 Task: Add Nelson Bach Cranberry Rescue Pastilles to the cart.
Action: Mouse moved to (233, 111)
Screenshot: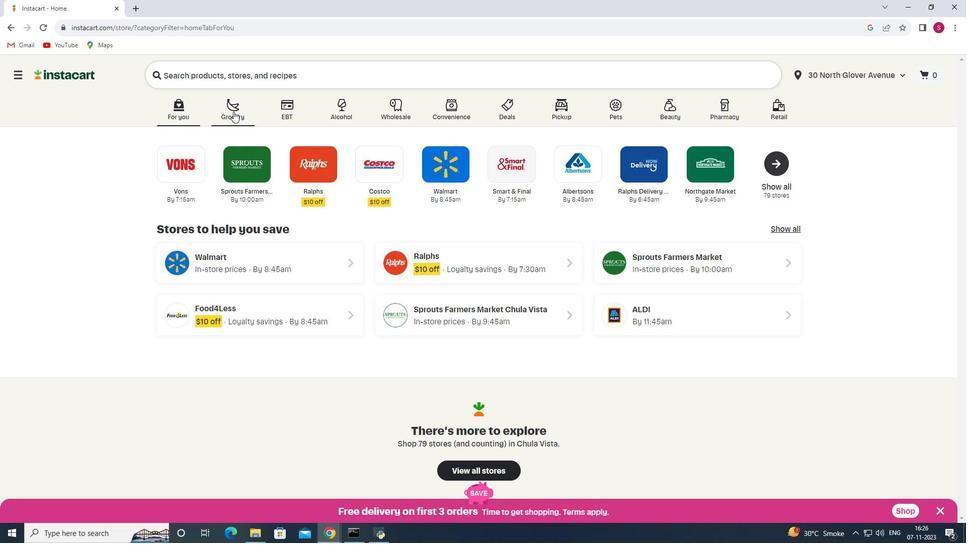 
Action: Mouse pressed left at (233, 111)
Screenshot: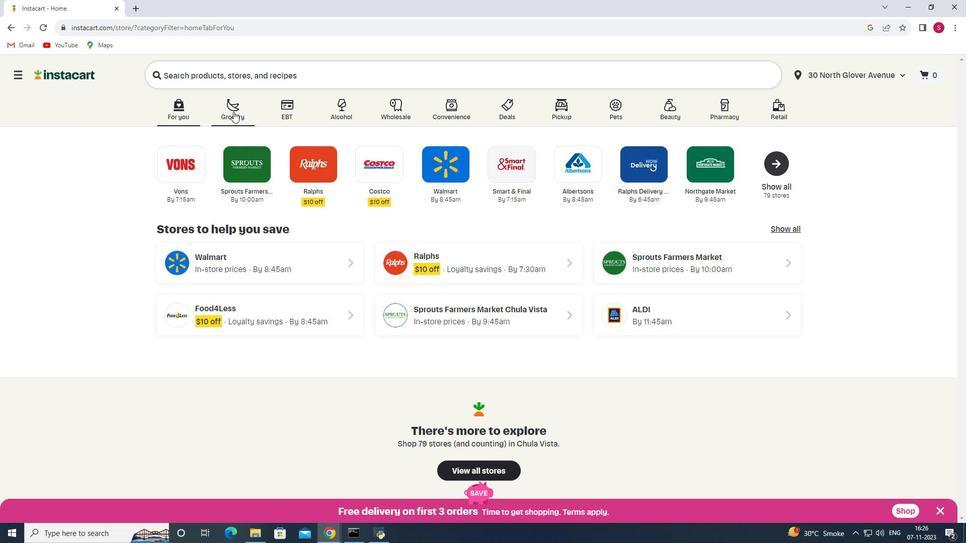 
Action: Mouse moved to (239, 290)
Screenshot: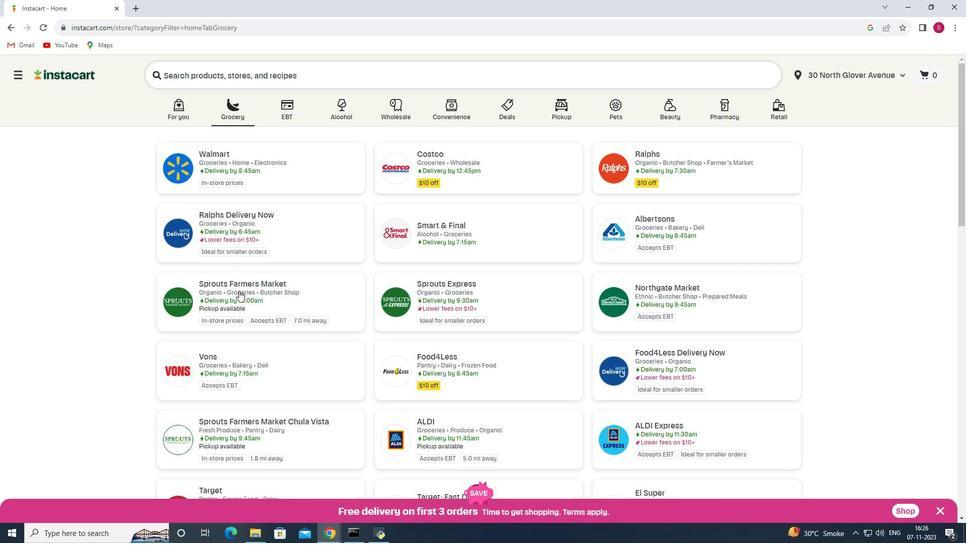 
Action: Mouse pressed left at (239, 290)
Screenshot: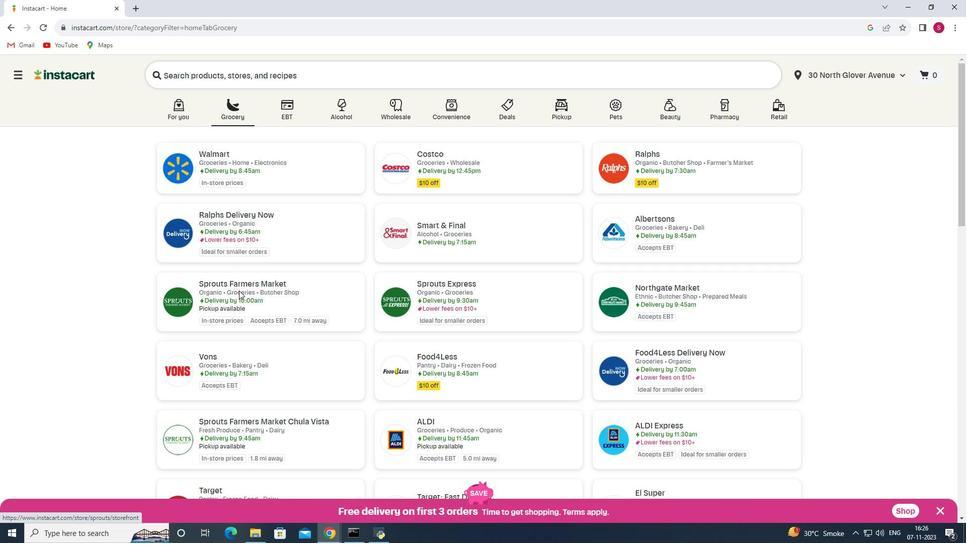 
Action: Mouse moved to (67, 333)
Screenshot: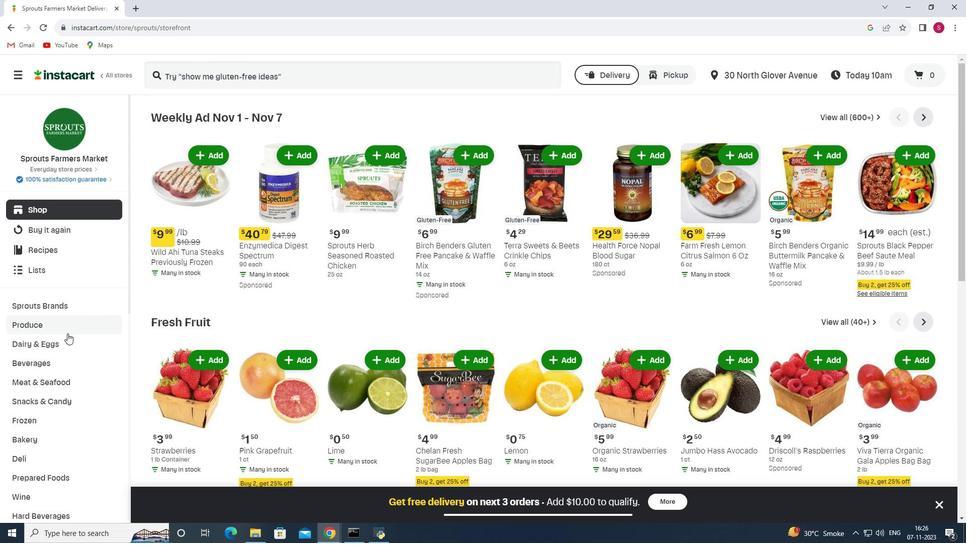 
Action: Mouse scrolled (67, 333) with delta (0, 0)
Screenshot: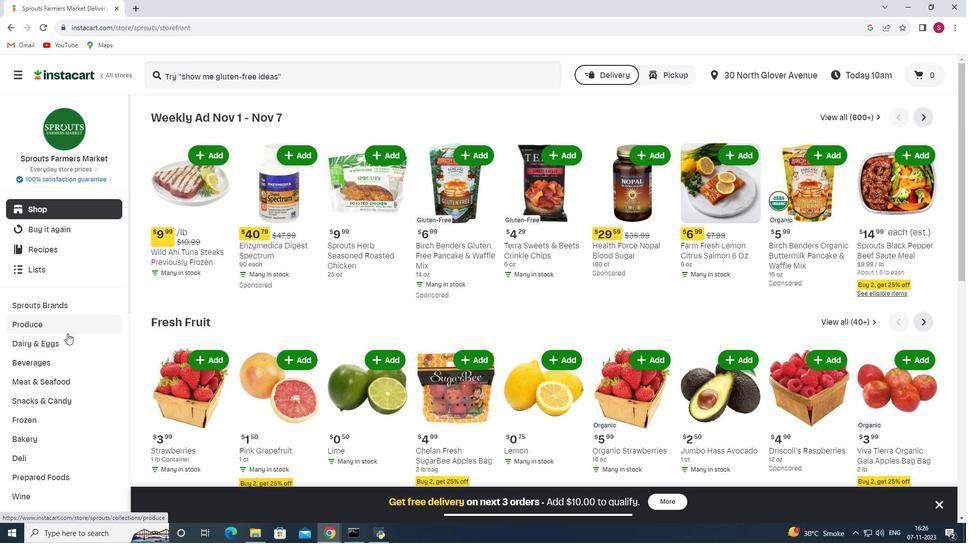
Action: Mouse scrolled (67, 333) with delta (0, 0)
Screenshot: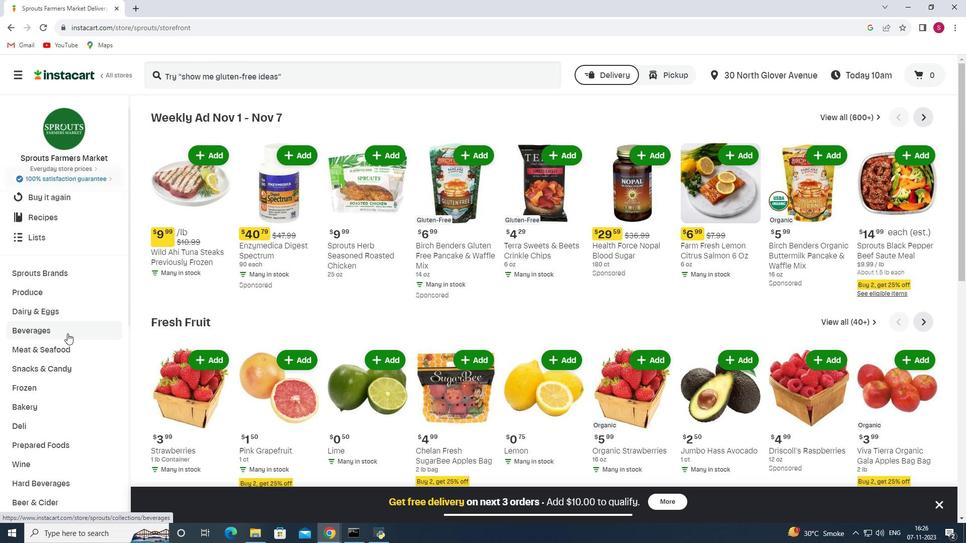 
Action: Mouse scrolled (67, 333) with delta (0, 0)
Screenshot: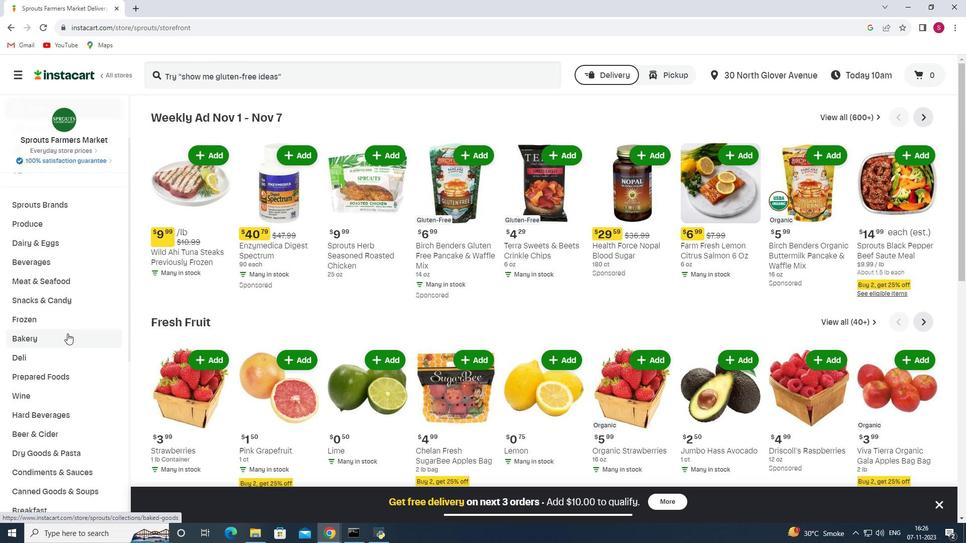 
Action: Mouse scrolled (67, 333) with delta (0, 0)
Screenshot: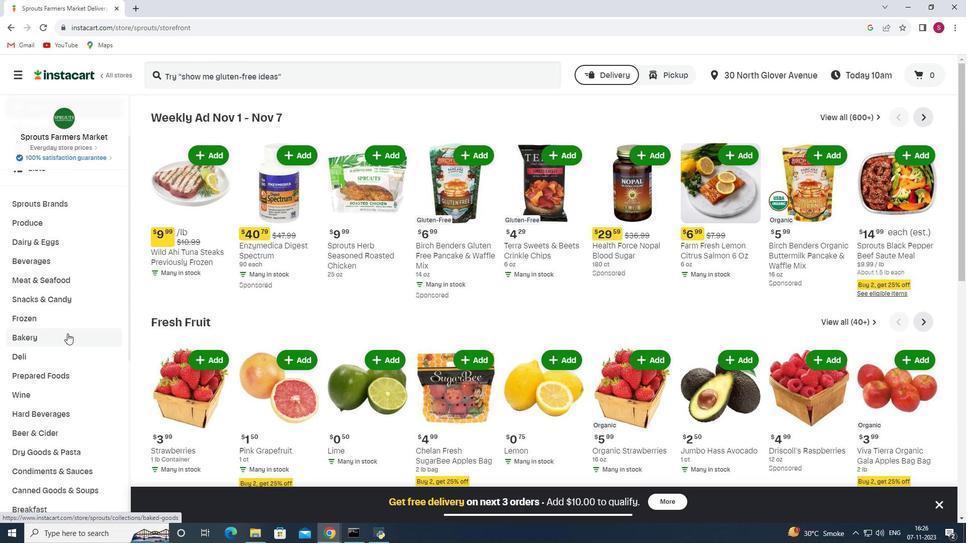 
Action: Mouse scrolled (67, 333) with delta (0, 0)
Screenshot: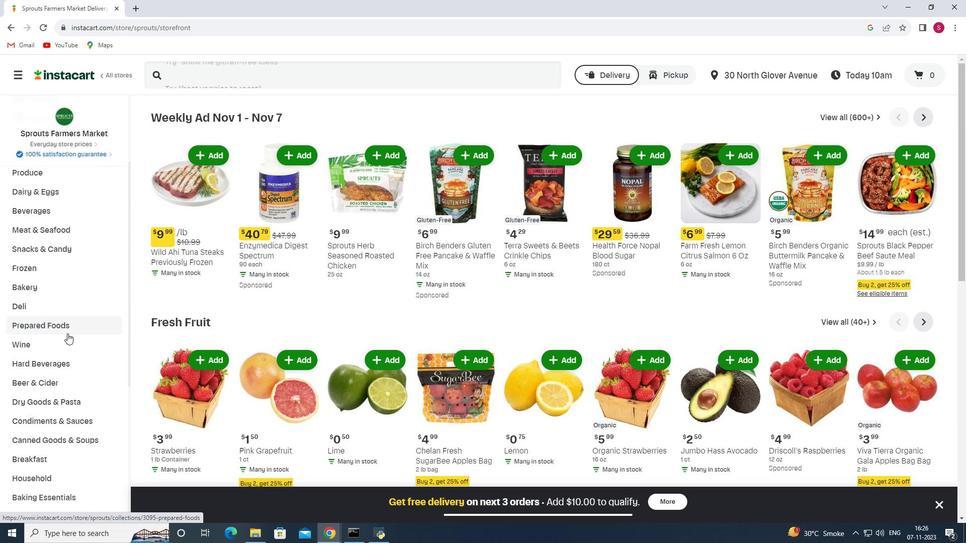 
Action: Mouse scrolled (67, 333) with delta (0, 0)
Screenshot: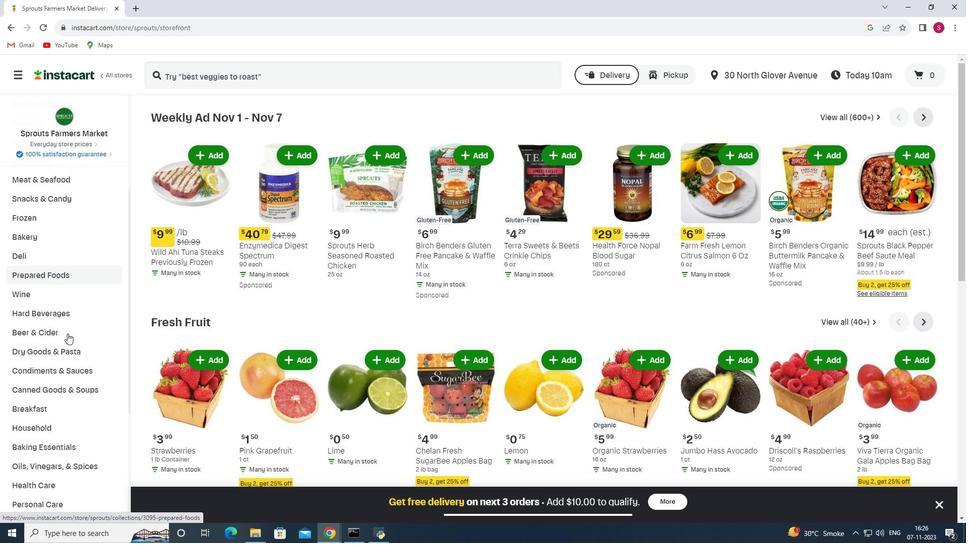 
Action: Mouse scrolled (67, 333) with delta (0, 0)
Screenshot: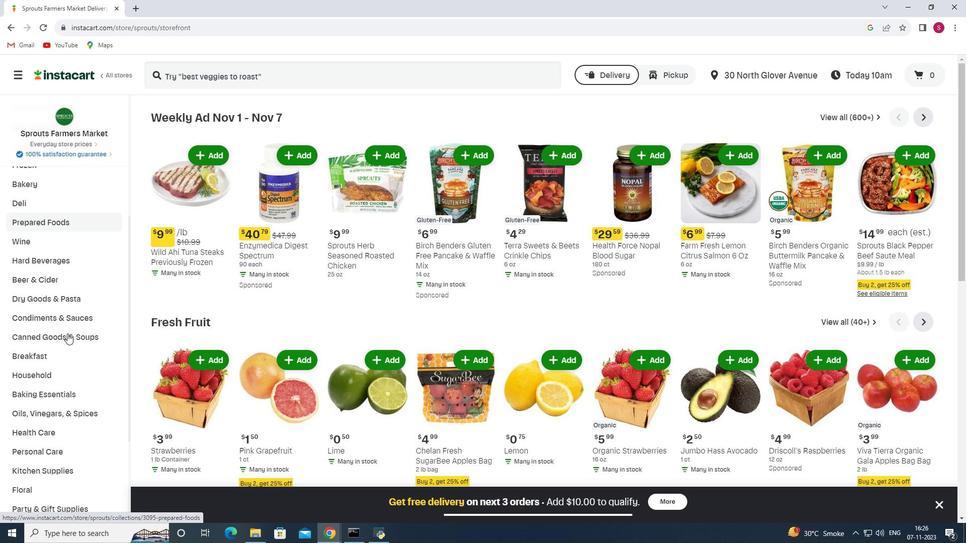 
Action: Mouse scrolled (67, 333) with delta (0, 0)
Screenshot: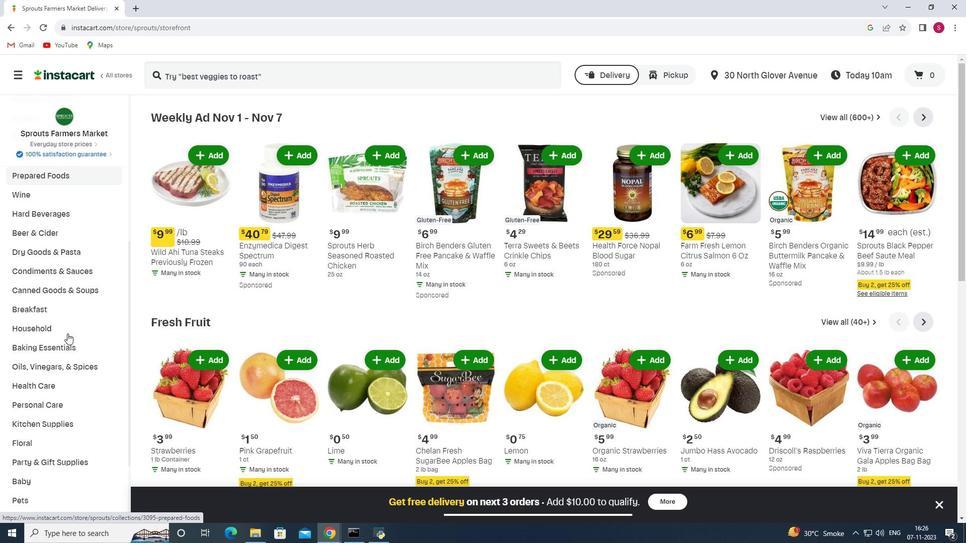 
Action: Mouse moved to (64, 335)
Screenshot: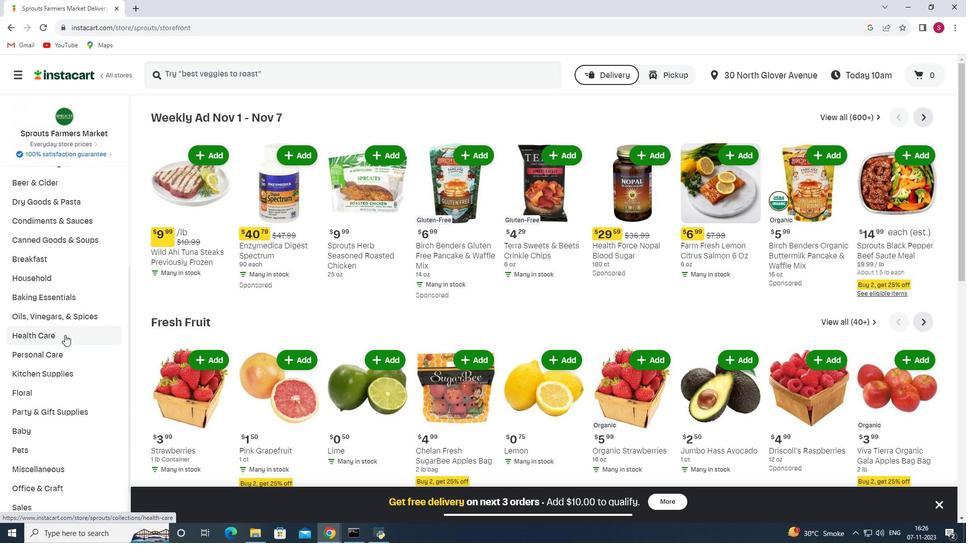
Action: Mouse pressed left at (64, 335)
Screenshot: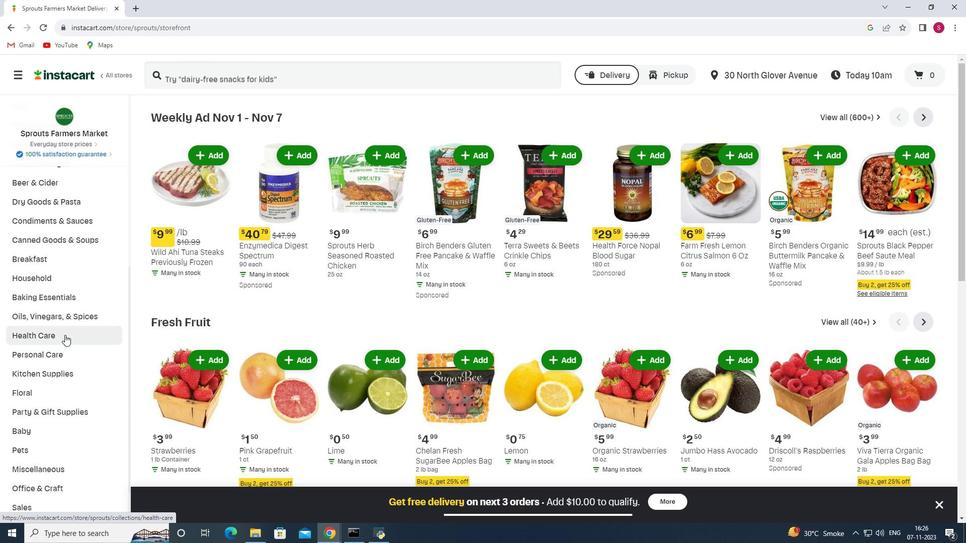 
Action: Mouse moved to (318, 141)
Screenshot: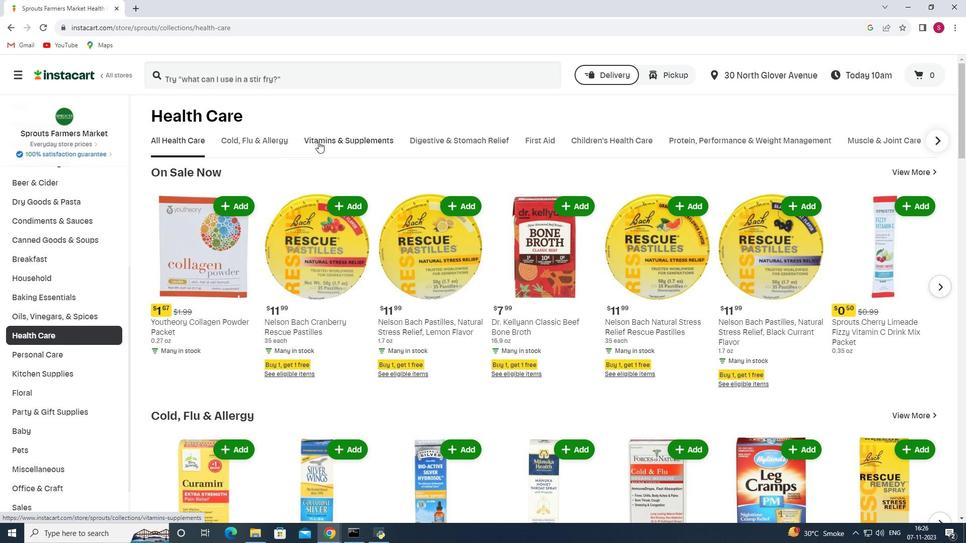 
Action: Mouse pressed left at (318, 141)
Screenshot: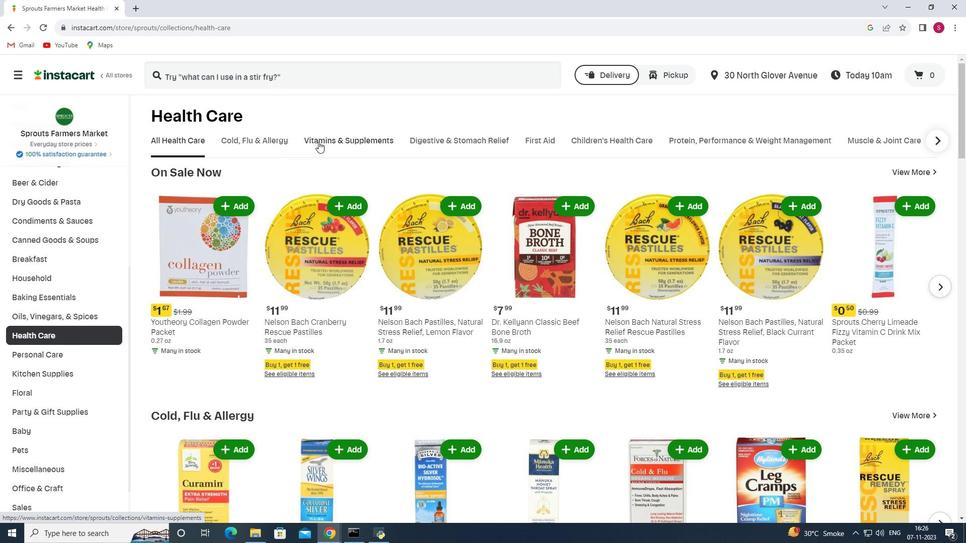 
Action: Mouse moved to (805, 184)
Screenshot: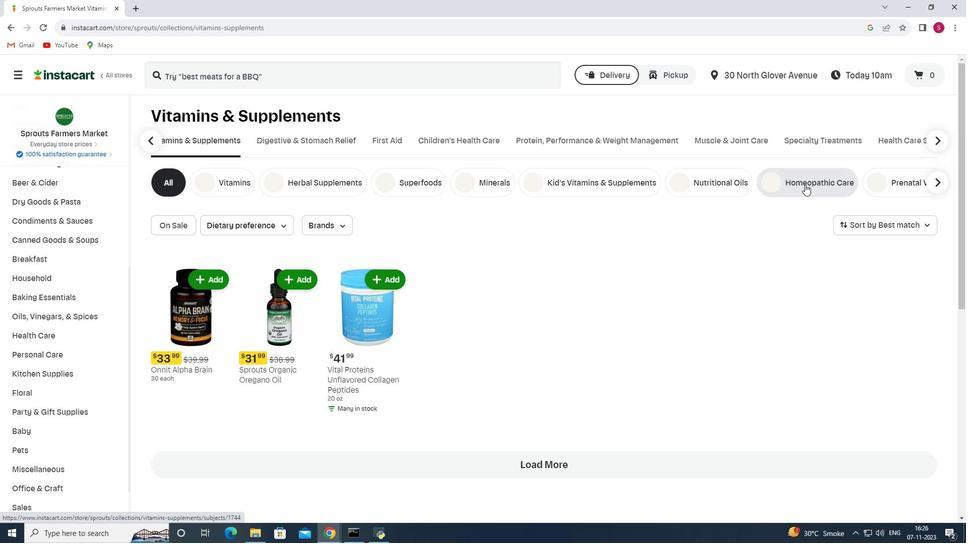 
Action: Mouse pressed left at (805, 184)
Screenshot: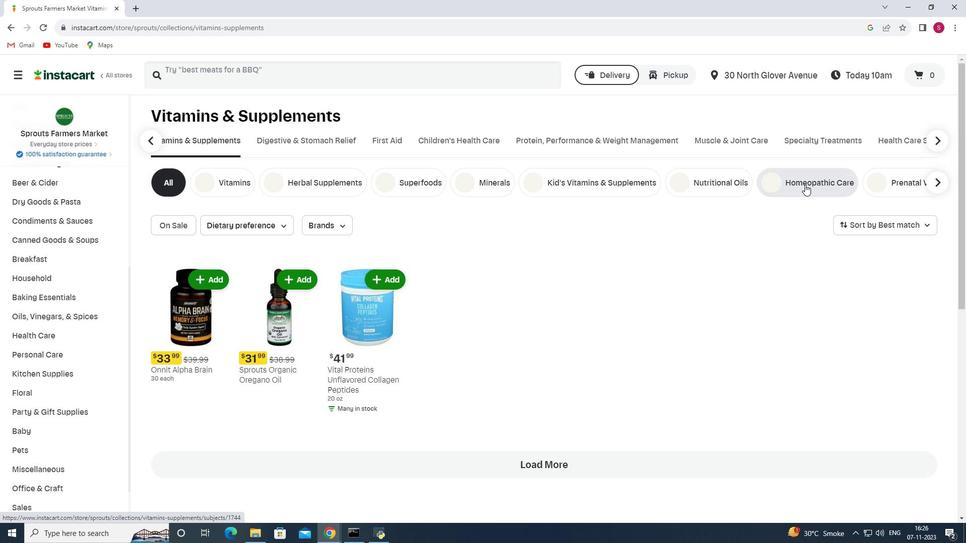 
Action: Mouse moved to (329, 68)
Screenshot: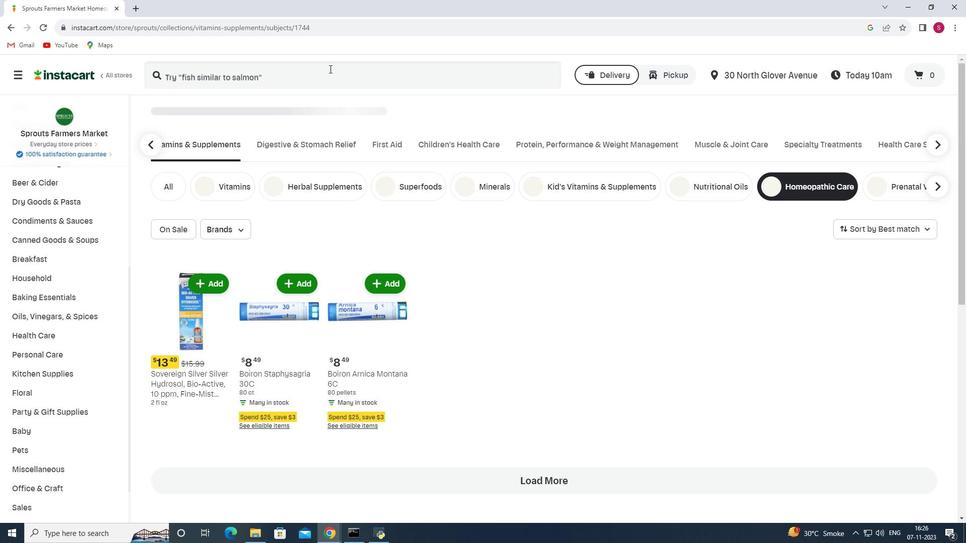 
Action: Mouse pressed left at (329, 68)
Screenshot: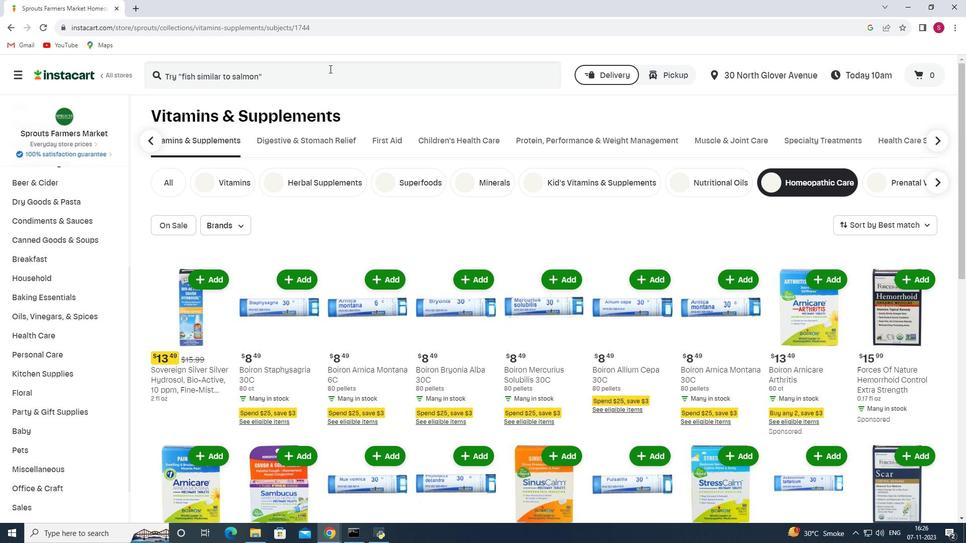 
Action: Key pressed <Key.shift><Key.shift><Key.shift><Key.shift><Key.shift><Key.shift><Key.shift>Nelson<Key.space><Key.shift_r>Bach<Key.space><Key.shift><Key.shift><Key.shift><Key.shift><Key.shift><Key.shift><Key.shift><Key.shift>Cranberry<Key.space><Key.shift>Rescue<Key.space><Key.shift_r>Pastilles<Key.enter>
Screenshot: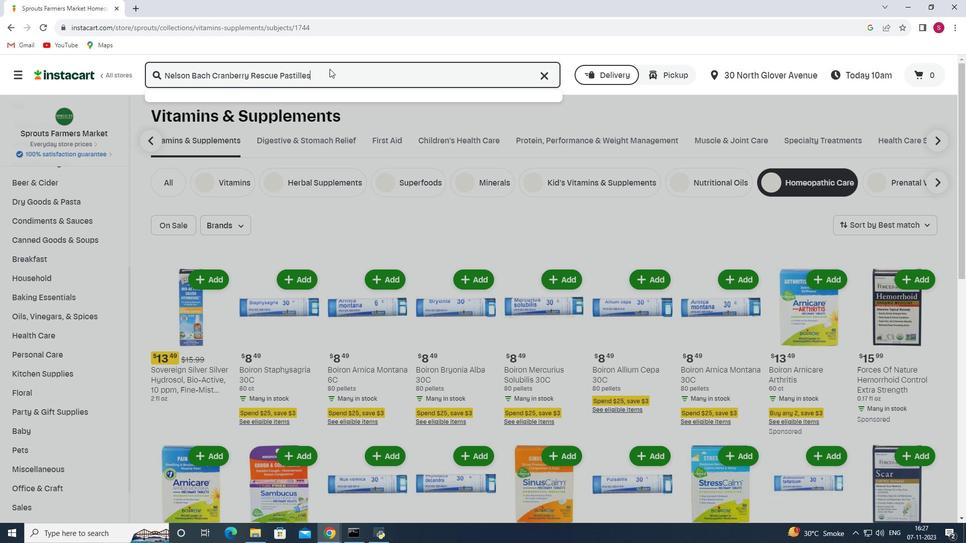 
Action: Mouse moved to (328, 230)
Screenshot: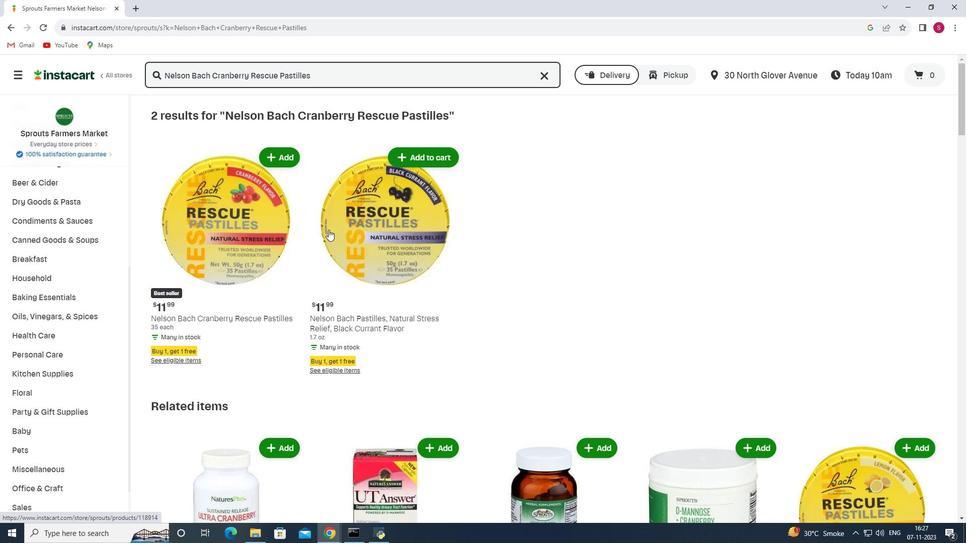 
Action: Mouse scrolled (328, 229) with delta (0, 0)
Screenshot: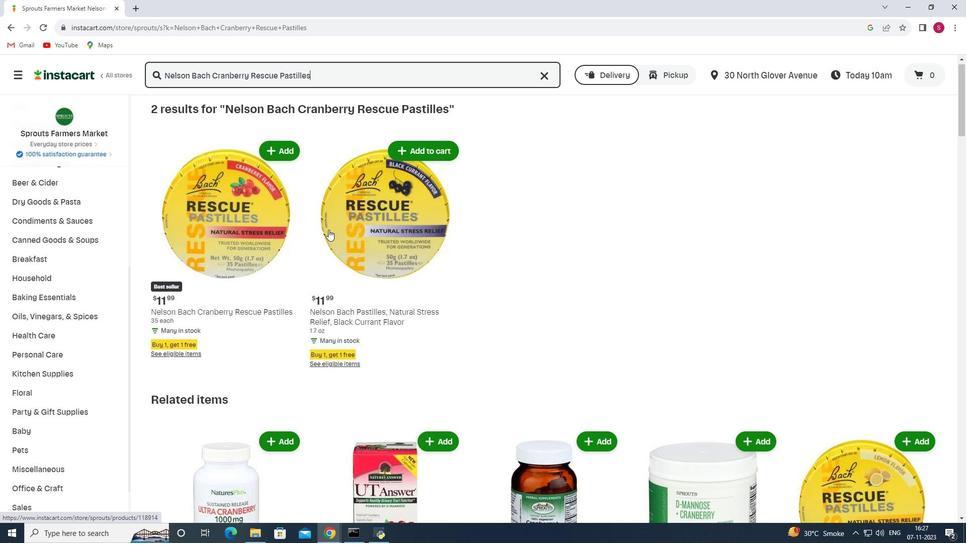 
Action: Mouse moved to (283, 100)
Screenshot: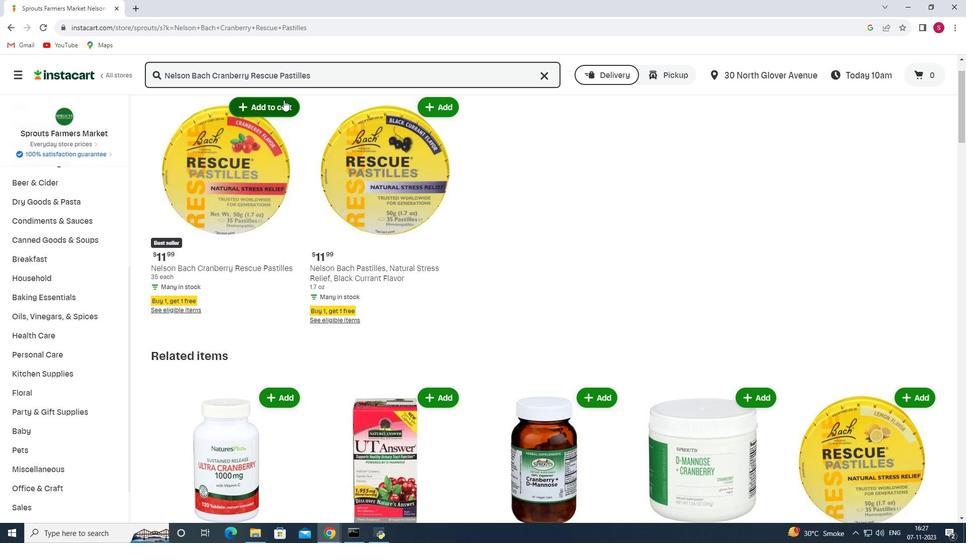 
Action: Mouse pressed left at (283, 100)
Screenshot: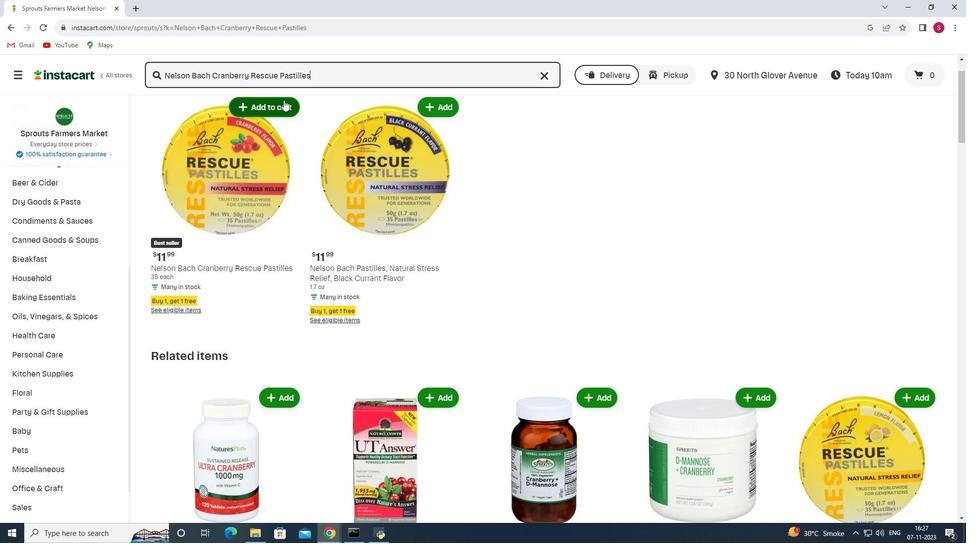 
Action: Mouse moved to (289, 149)
Screenshot: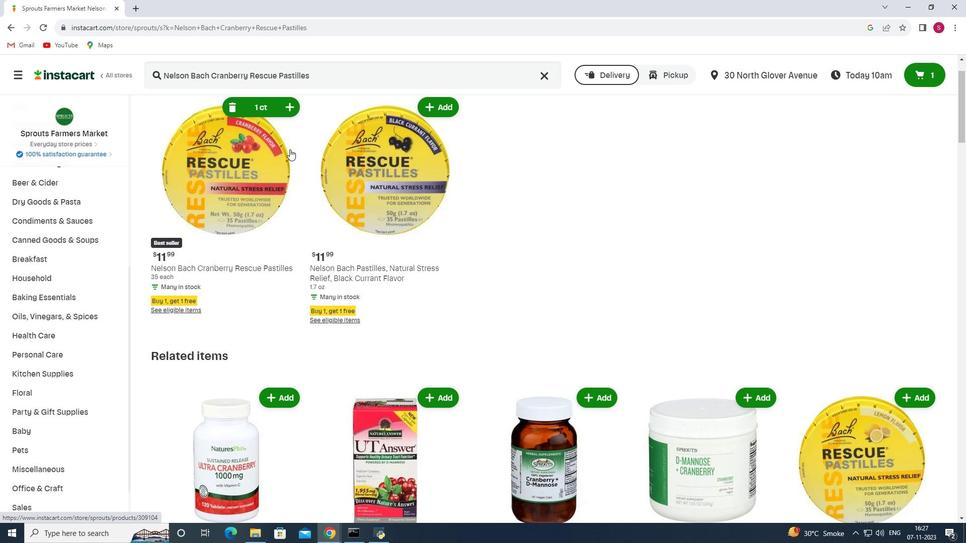 
